 Task: Choose the host language as Punjabi.
Action: Mouse moved to (862, 129)
Screenshot: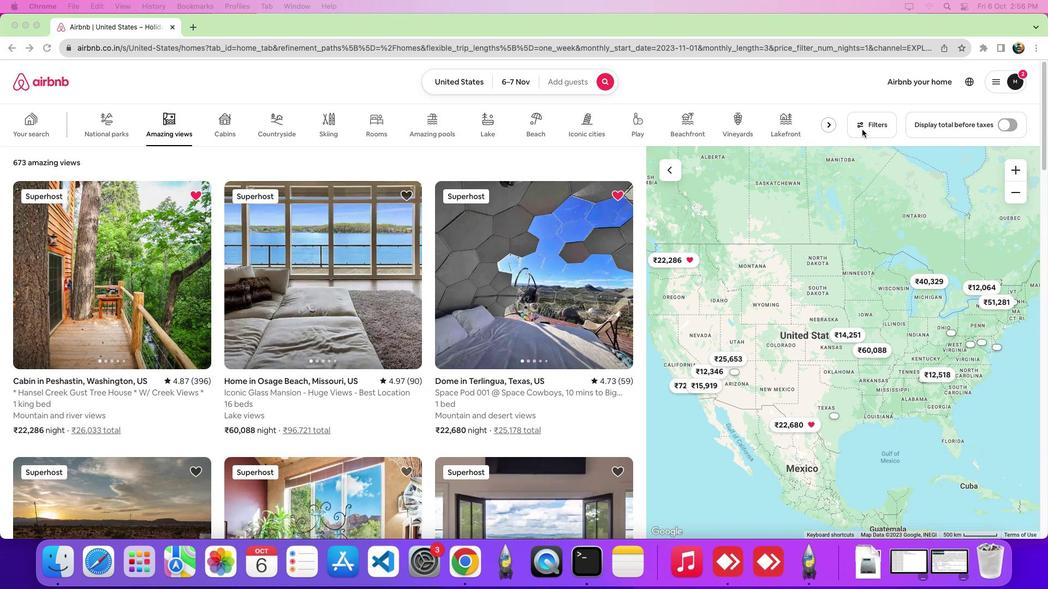 
Action: Mouse pressed left at (862, 129)
Screenshot: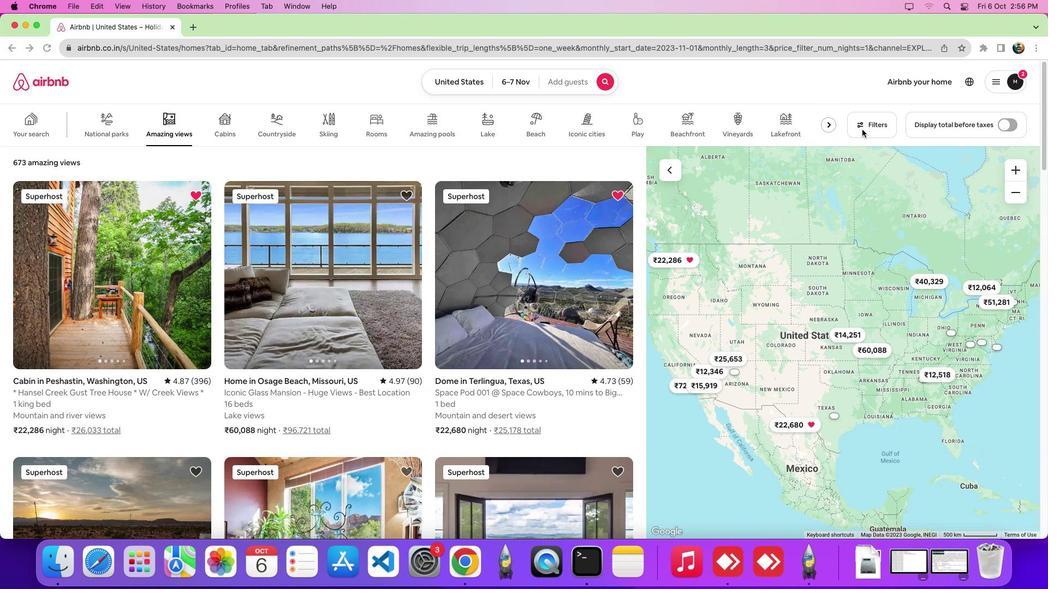 
Action: Mouse pressed left at (862, 129)
Screenshot: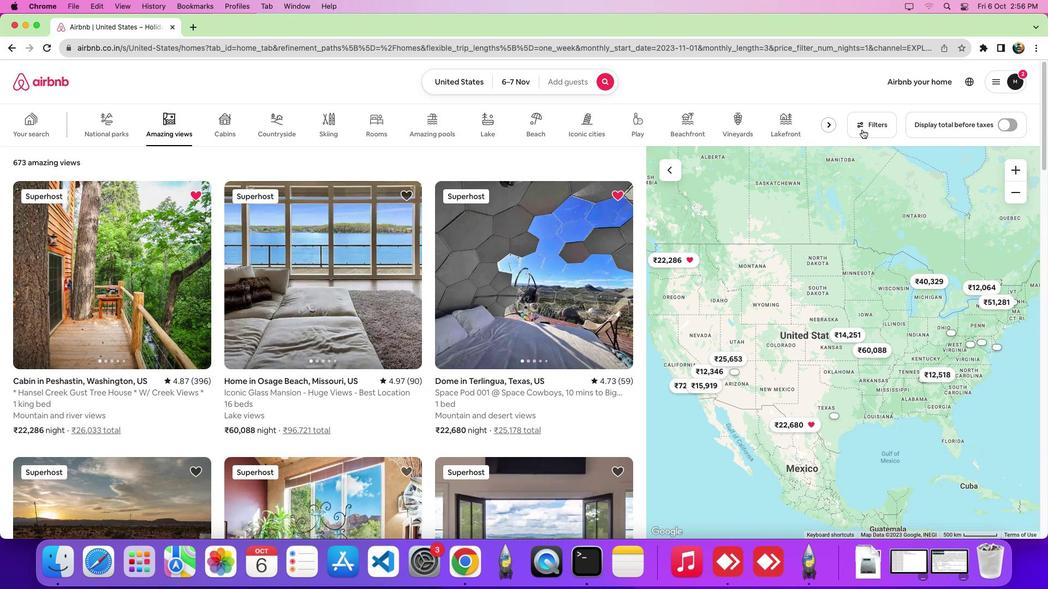 
Action: Mouse moved to (430, 196)
Screenshot: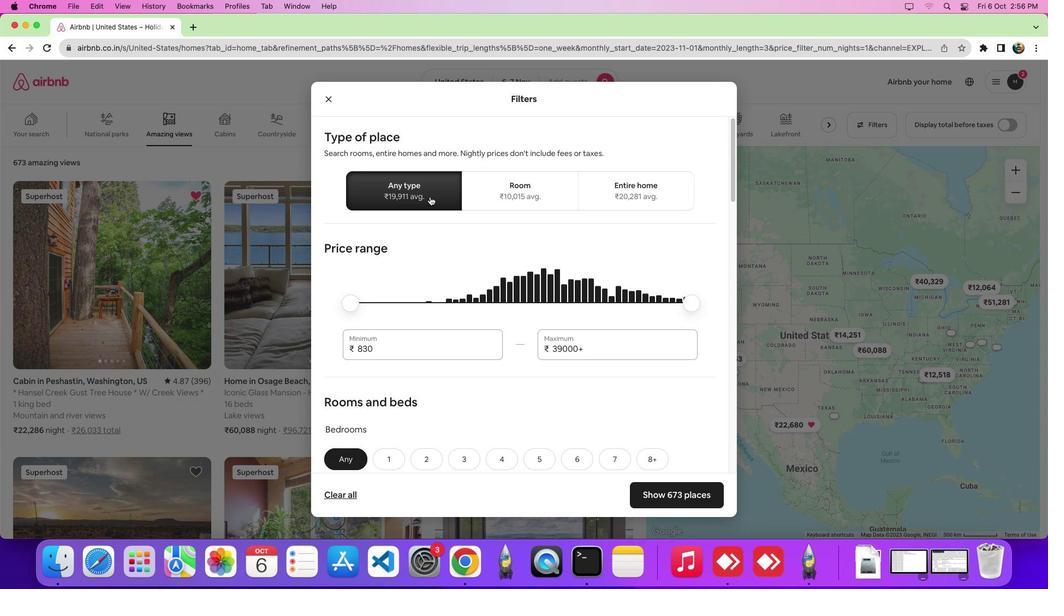 
Action: Mouse pressed left at (430, 196)
Screenshot: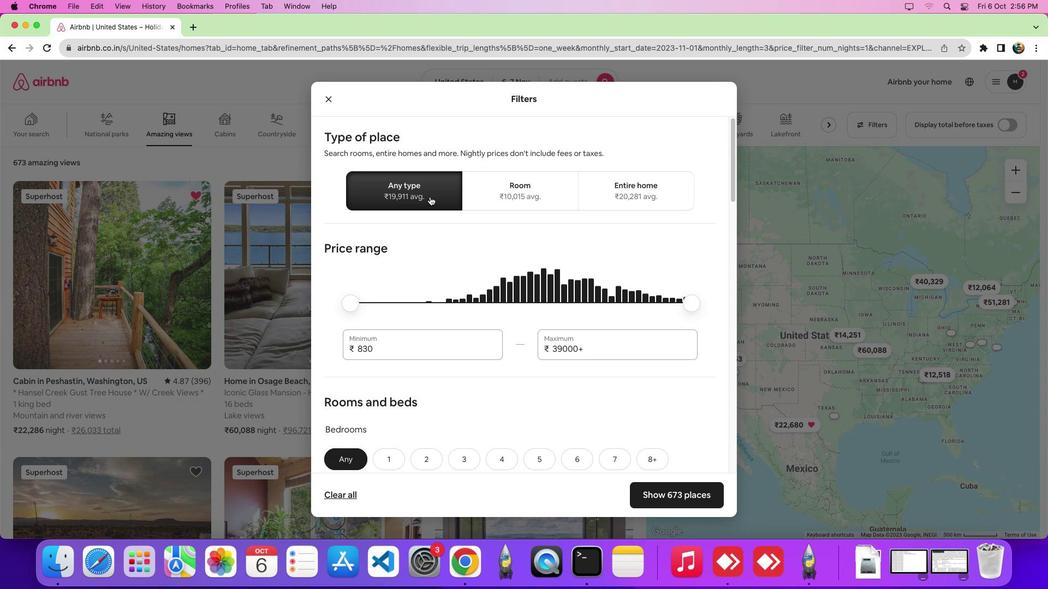 
Action: Mouse moved to (462, 330)
Screenshot: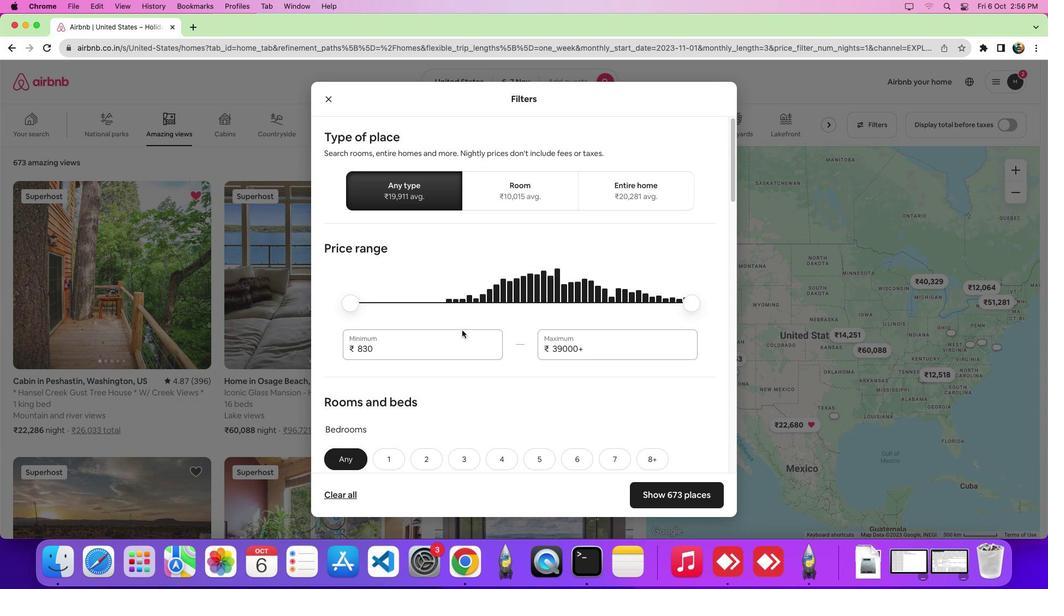 
Action: Mouse scrolled (462, 330) with delta (0, 0)
Screenshot: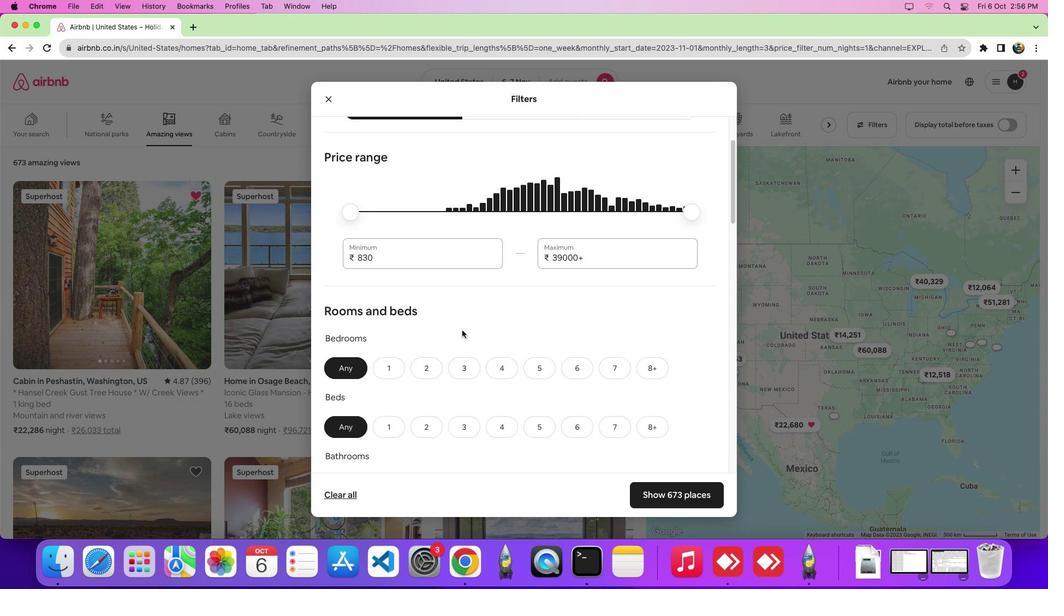 
Action: Mouse scrolled (462, 330) with delta (0, -1)
Screenshot: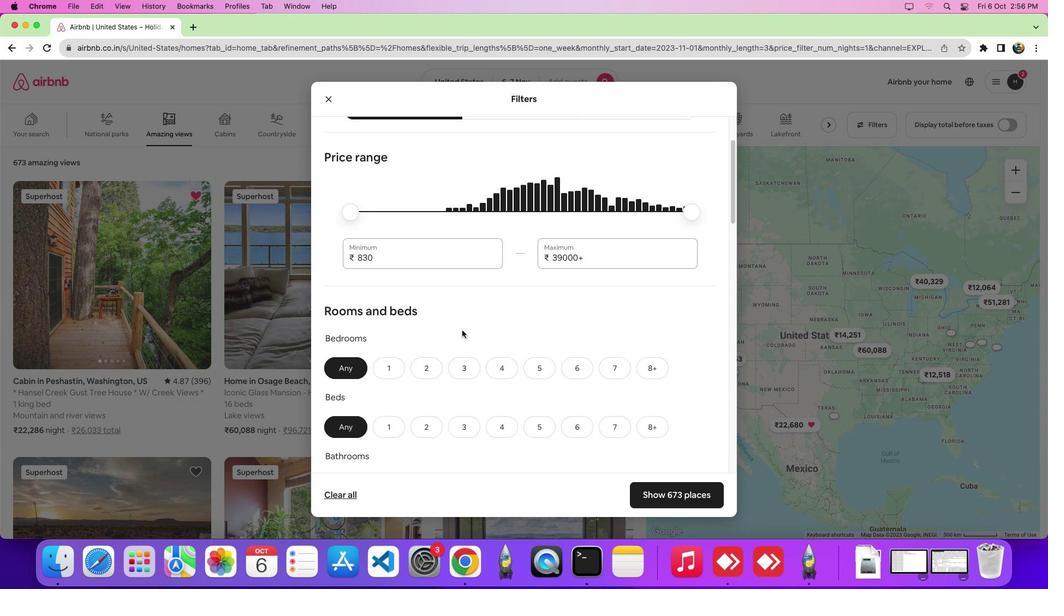
Action: Mouse scrolled (462, 330) with delta (0, -5)
Screenshot: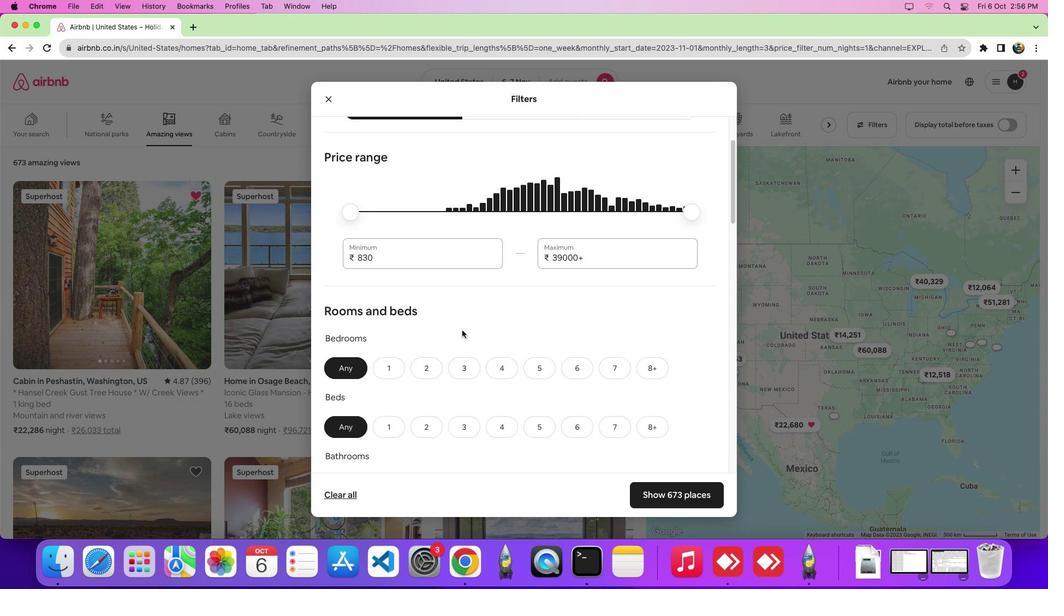 
Action: Mouse scrolled (462, 330) with delta (0, -7)
Screenshot: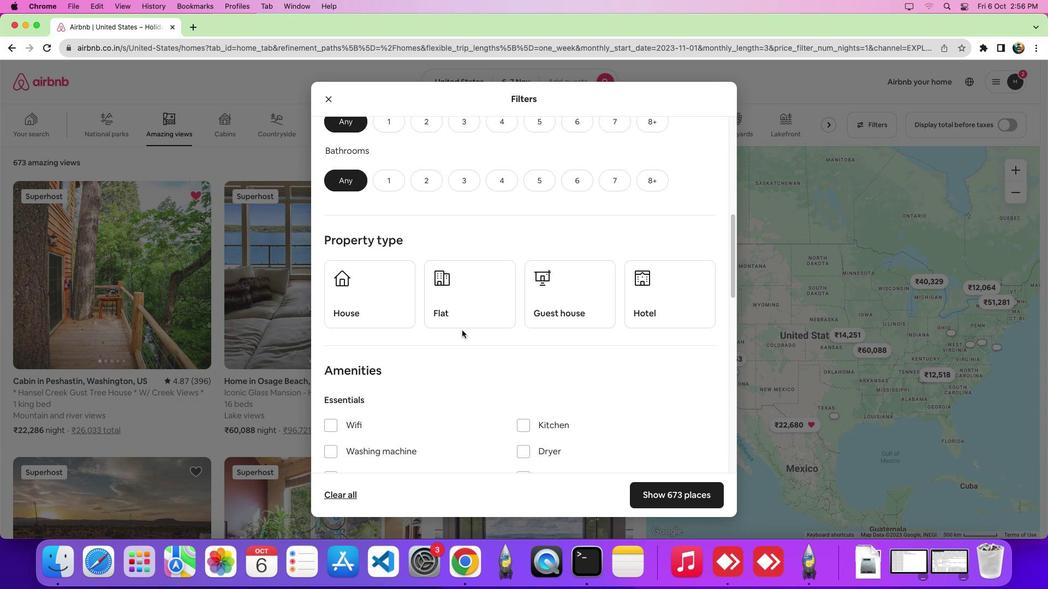 
Action: Mouse scrolled (462, 330) with delta (0, -8)
Screenshot: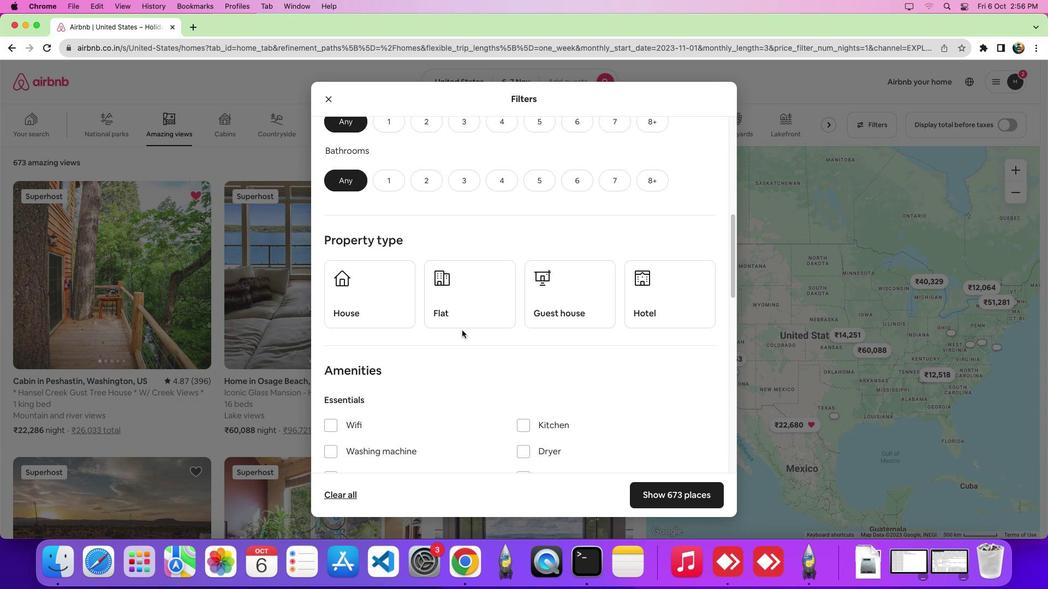 
Action: Mouse scrolled (462, 330) with delta (0, 0)
Screenshot: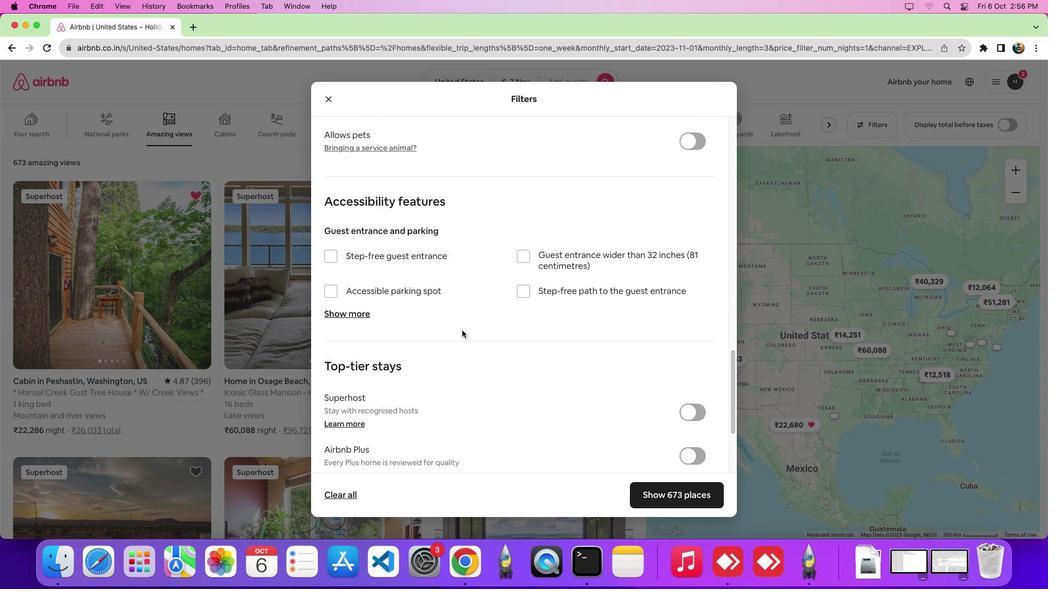 
Action: Mouse scrolled (462, 330) with delta (0, -1)
Screenshot: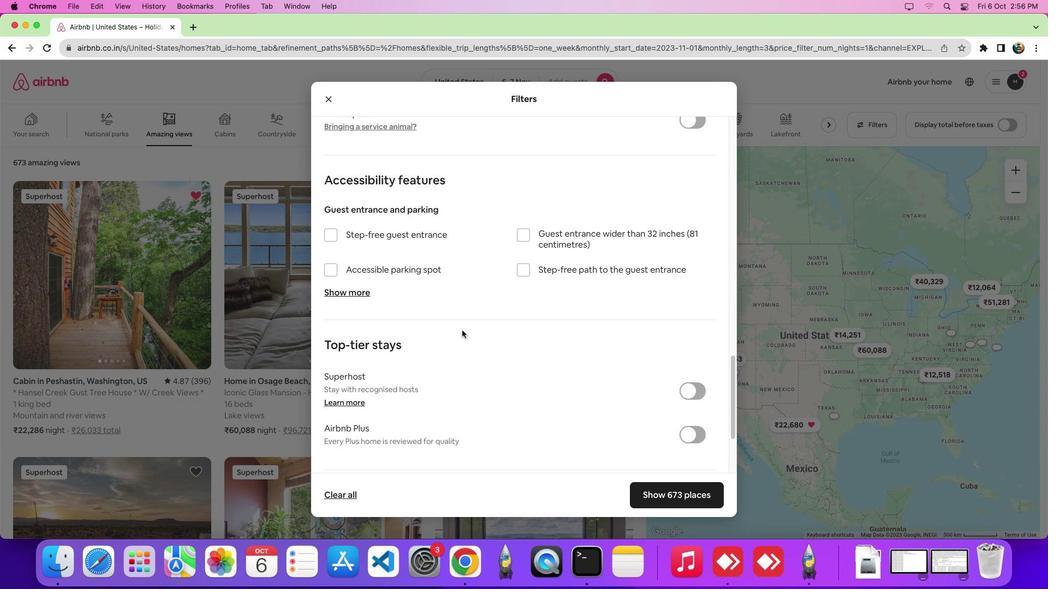 
Action: Mouse scrolled (462, 330) with delta (0, -5)
Screenshot: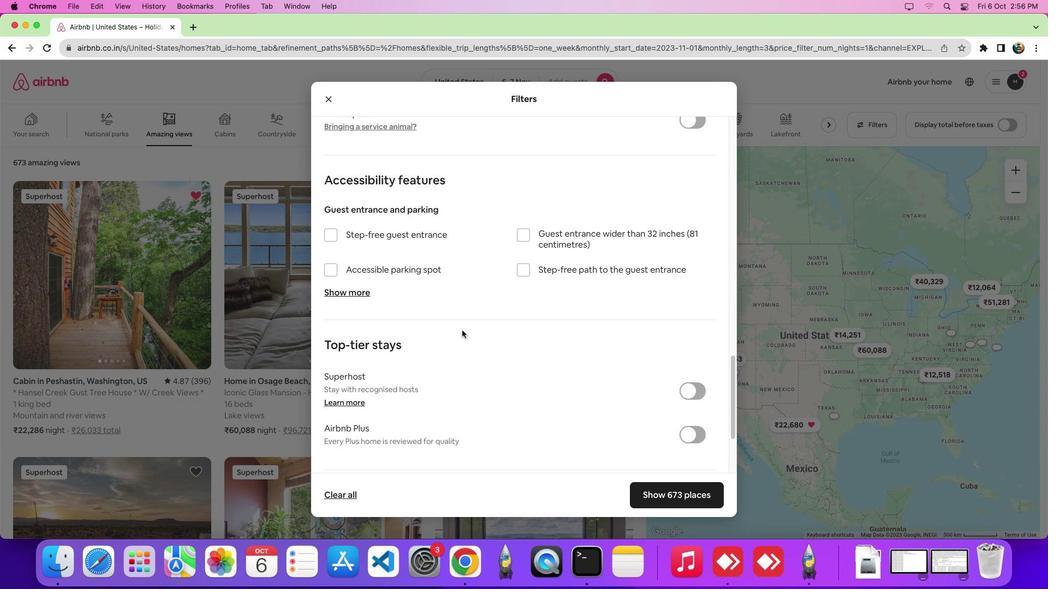 
Action: Mouse scrolled (462, 330) with delta (0, -7)
Screenshot: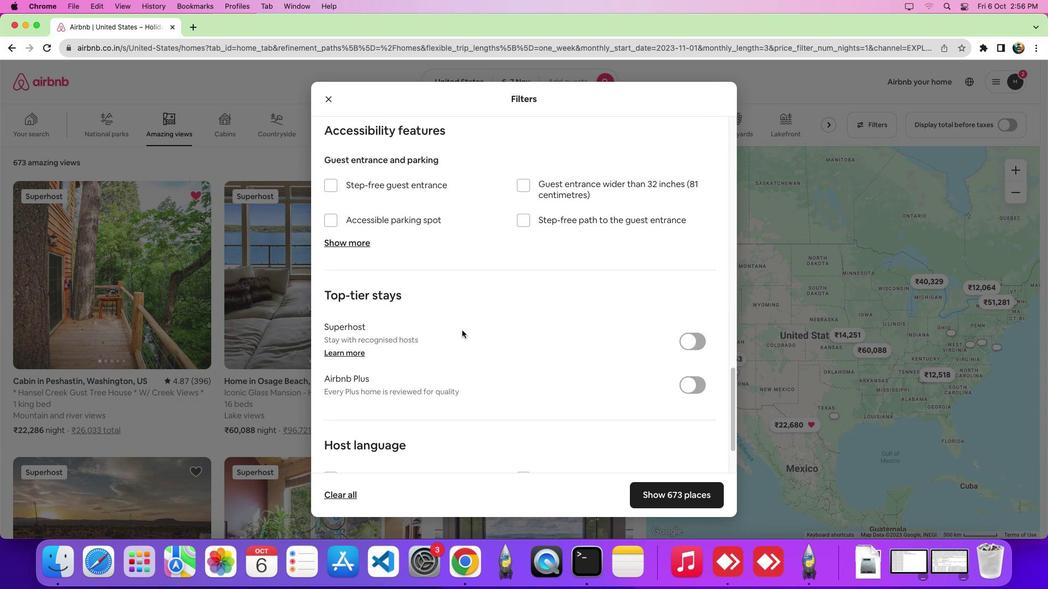 
Action: Mouse scrolled (462, 330) with delta (0, -8)
Screenshot: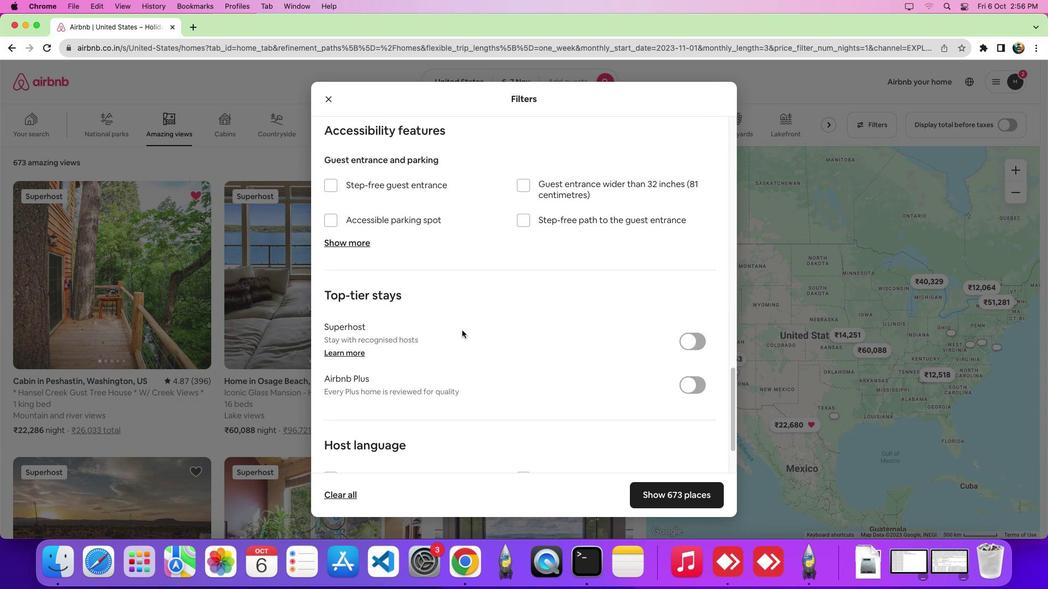 
Action: Mouse scrolled (462, 330) with delta (0, -9)
Screenshot: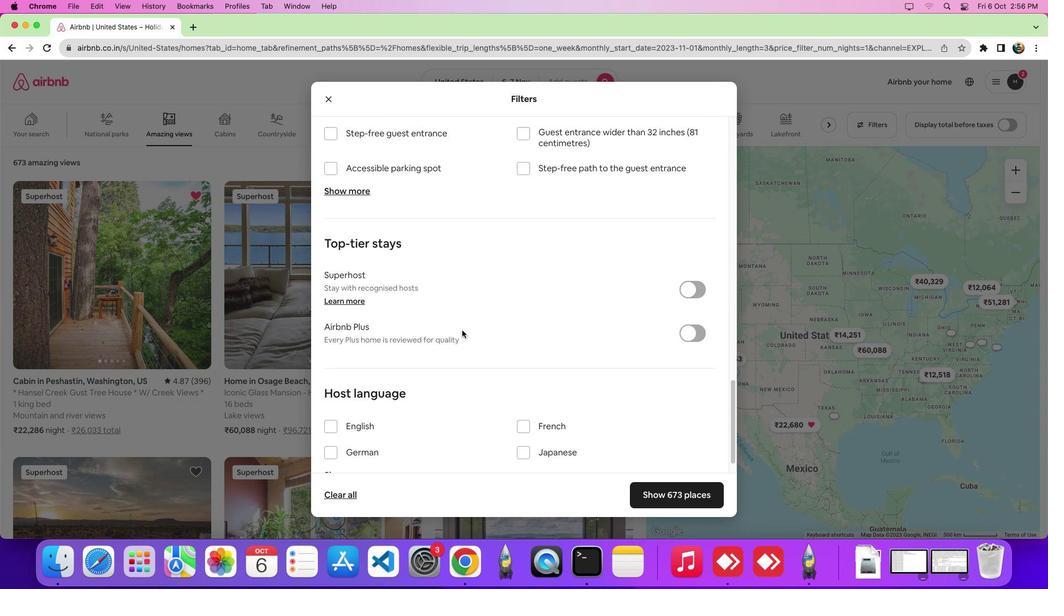 
Action: Mouse scrolled (462, 330) with delta (0, 0)
Screenshot: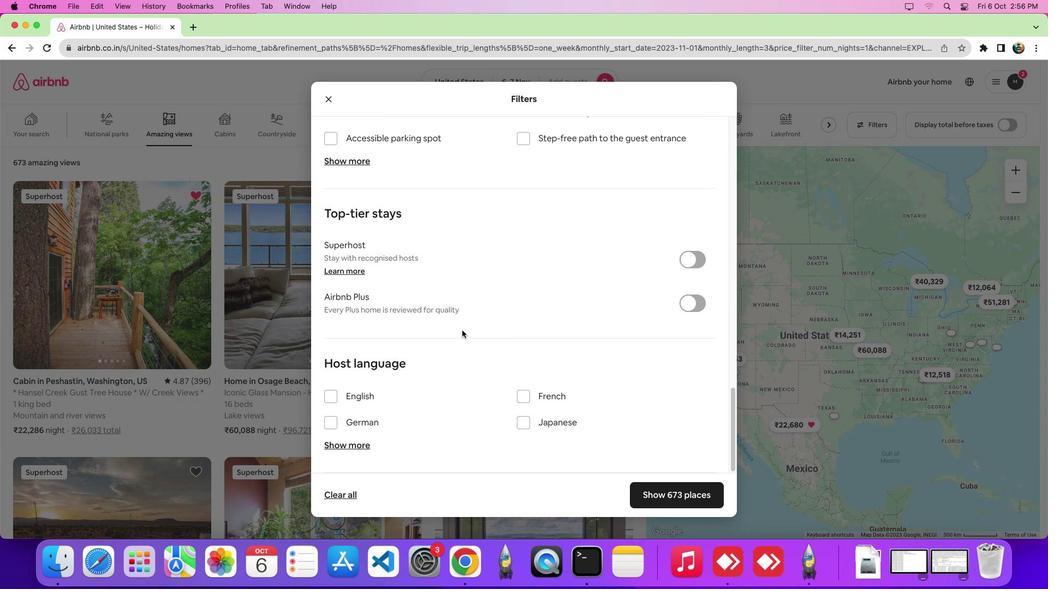
Action: Mouse scrolled (462, 330) with delta (0, -1)
Screenshot: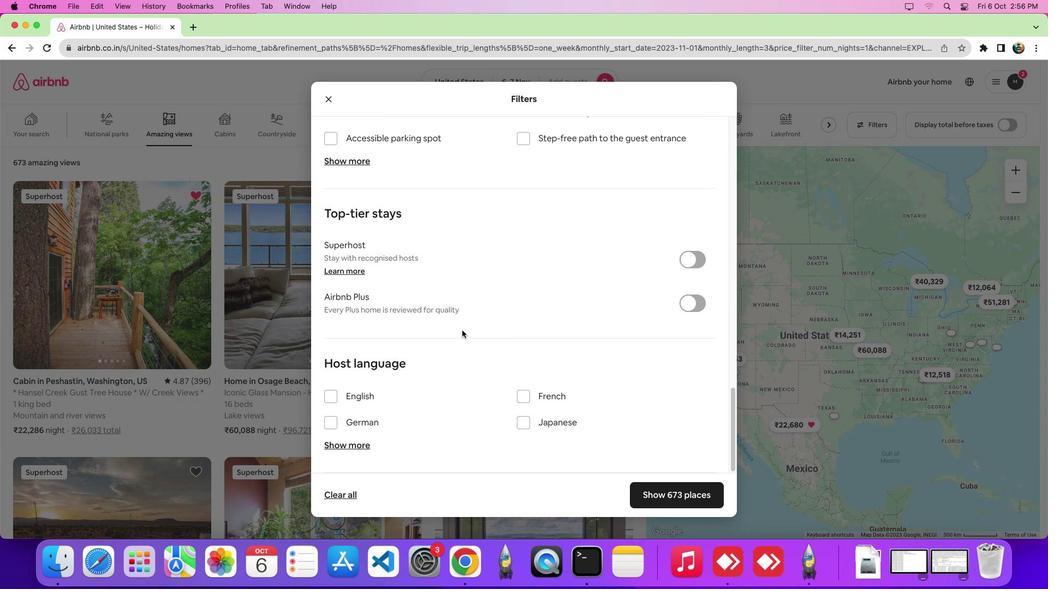 
Action: Mouse scrolled (462, 330) with delta (0, -5)
Screenshot: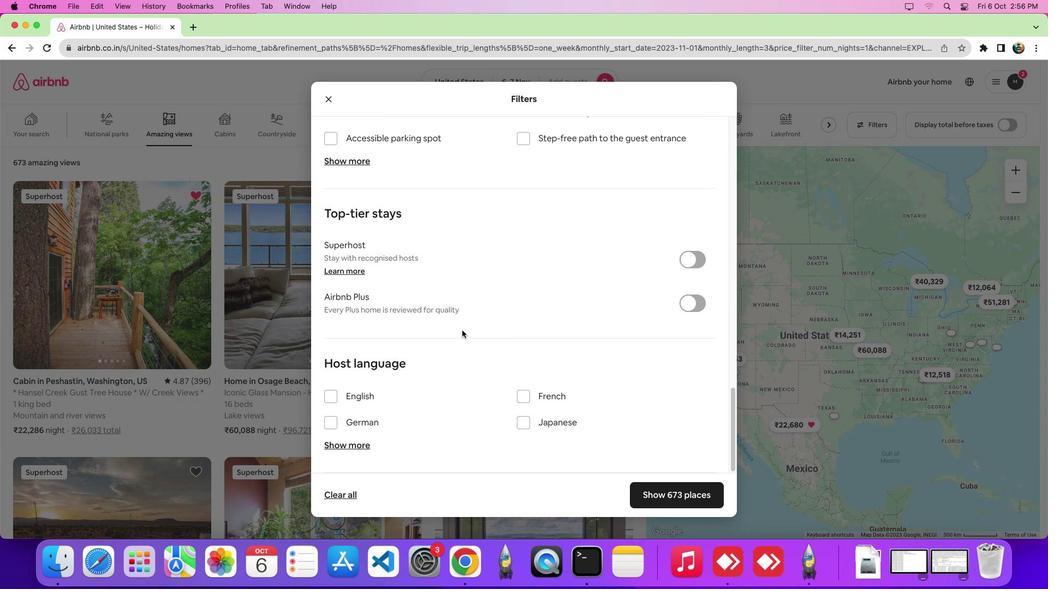 
Action: Mouse scrolled (462, 330) with delta (0, -7)
Screenshot: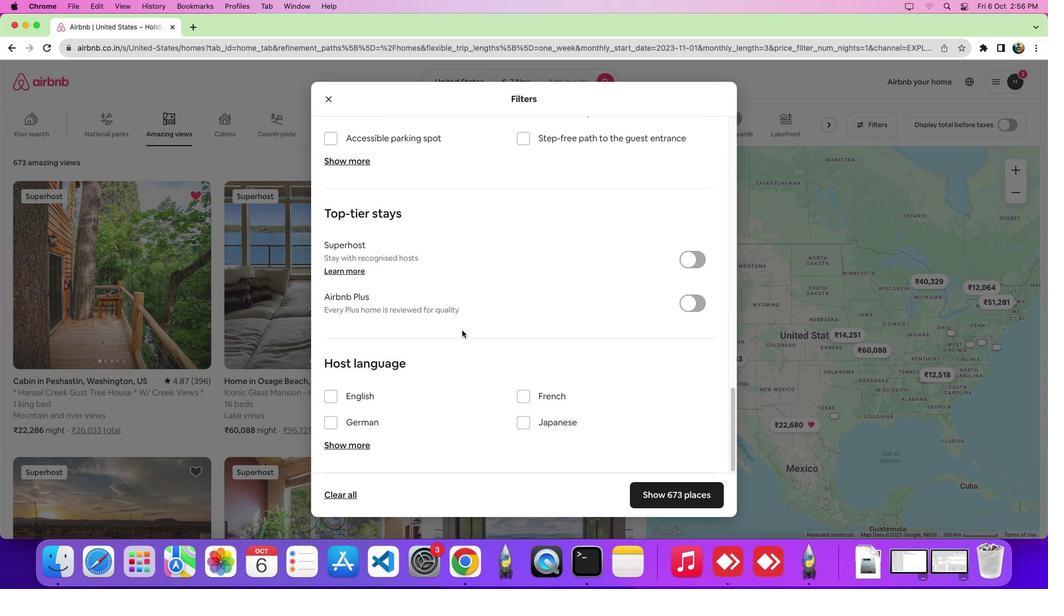 
Action: Mouse moved to (355, 448)
Screenshot: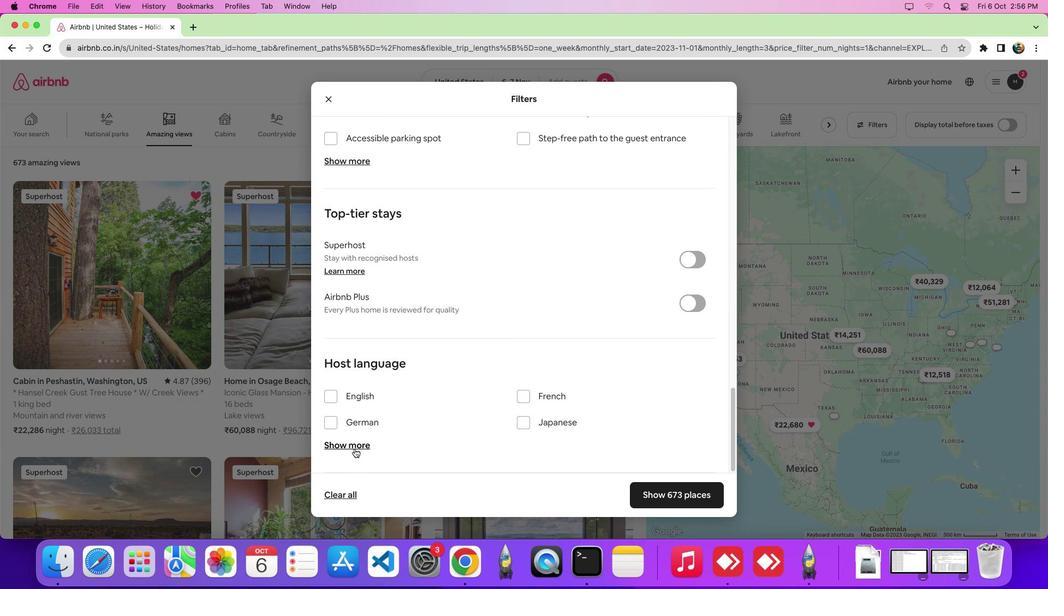 
Action: Mouse pressed left at (355, 448)
Screenshot: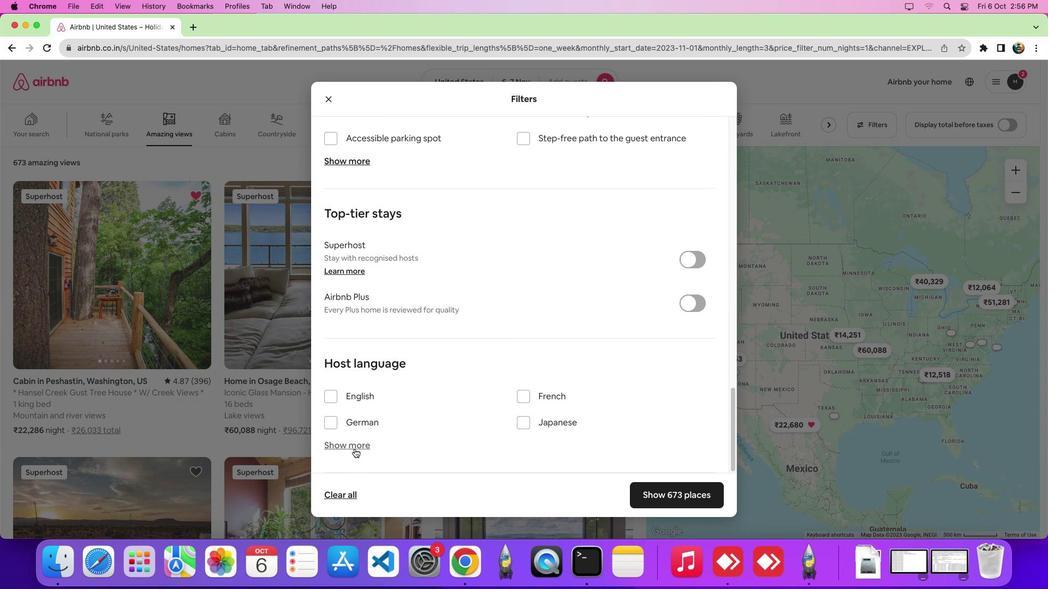 
Action: Mouse moved to (582, 381)
Screenshot: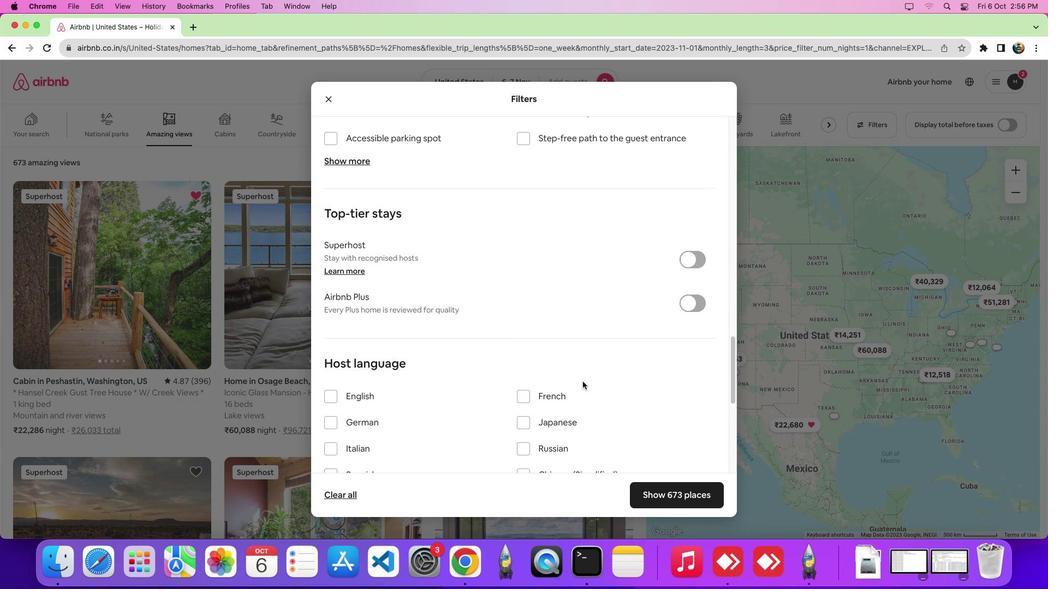 
Action: Mouse scrolled (582, 381) with delta (0, 0)
Screenshot: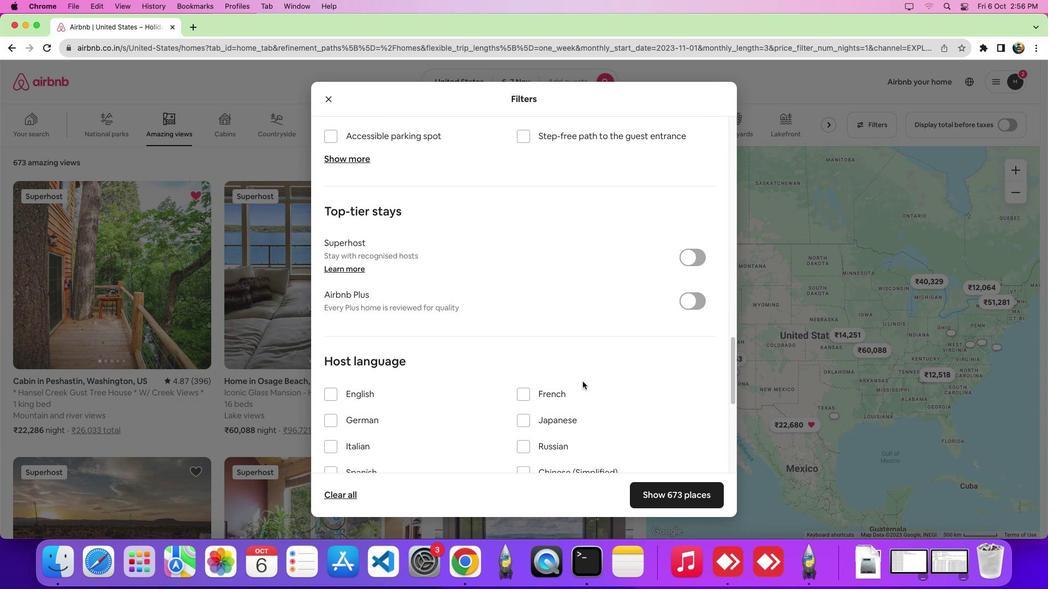 
Action: Mouse scrolled (582, 381) with delta (0, 0)
Screenshot: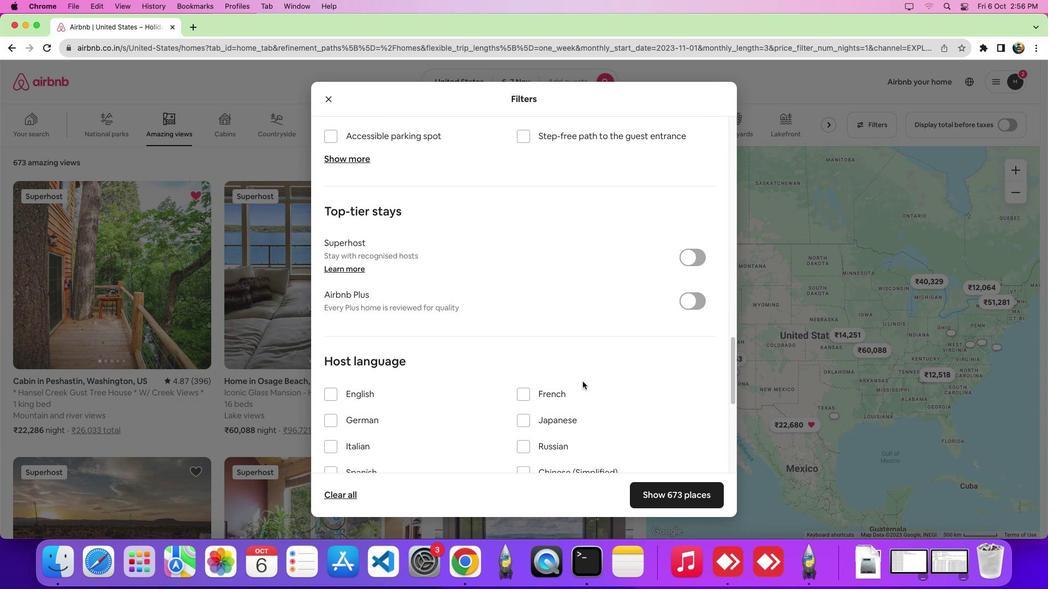 
Action: Mouse scrolled (582, 381) with delta (0, -3)
Screenshot: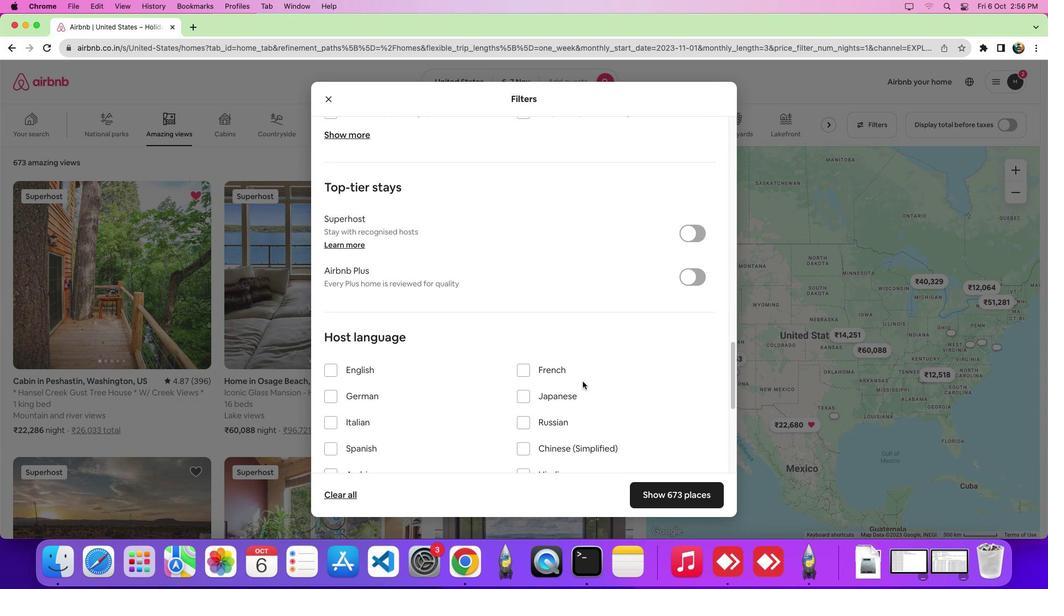 
Action: Mouse scrolled (582, 381) with delta (0, -6)
Screenshot: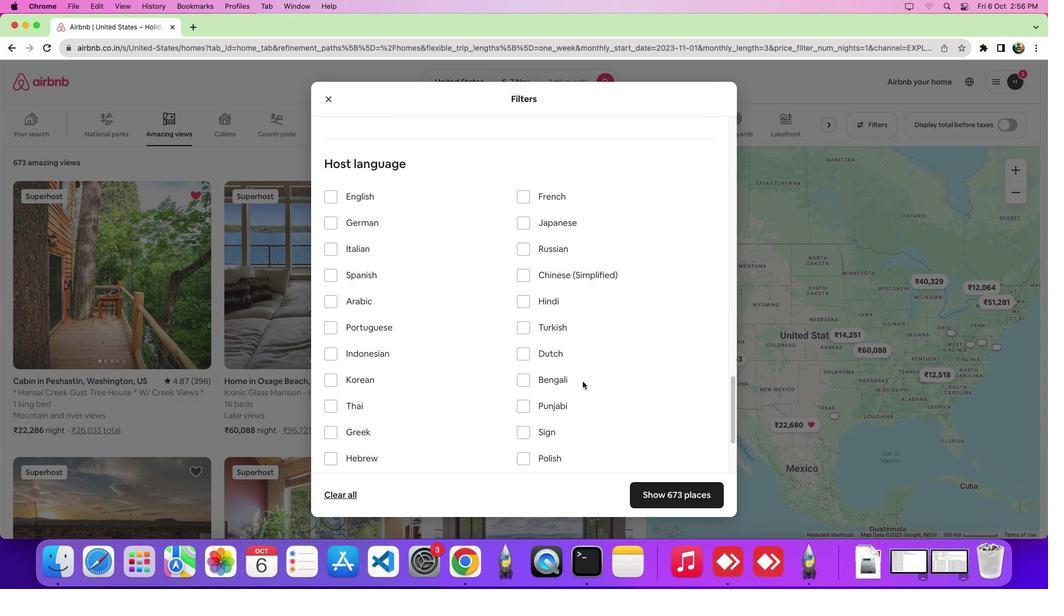 
Action: Mouse moved to (531, 265)
Screenshot: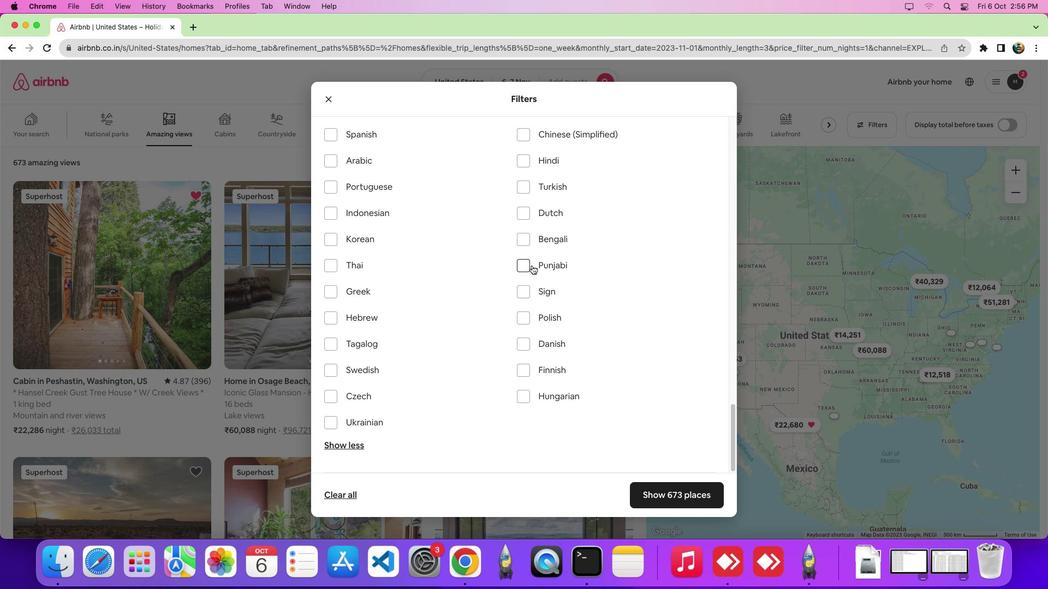 
Action: Mouse pressed left at (531, 265)
Screenshot: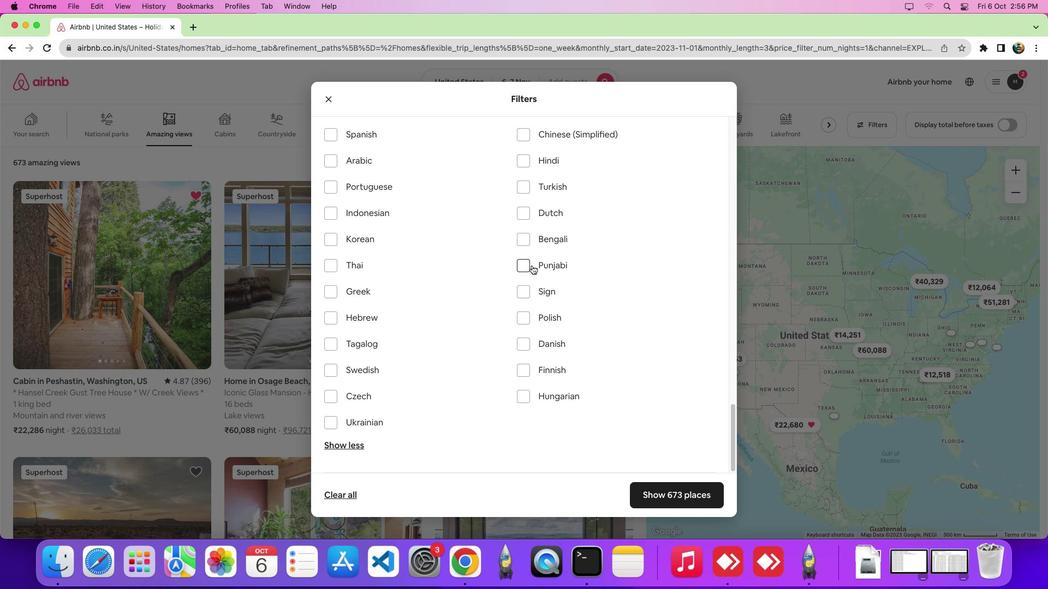 
